 Task: Change the title font size to 12.
Action: Mouse moved to (168, 77)
Screenshot: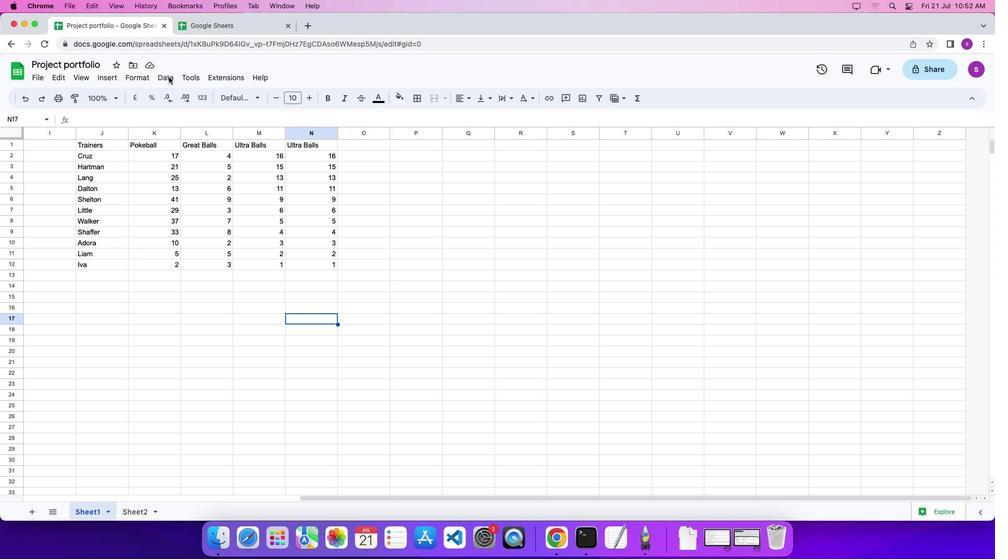 
Action: Mouse pressed left at (168, 77)
Screenshot: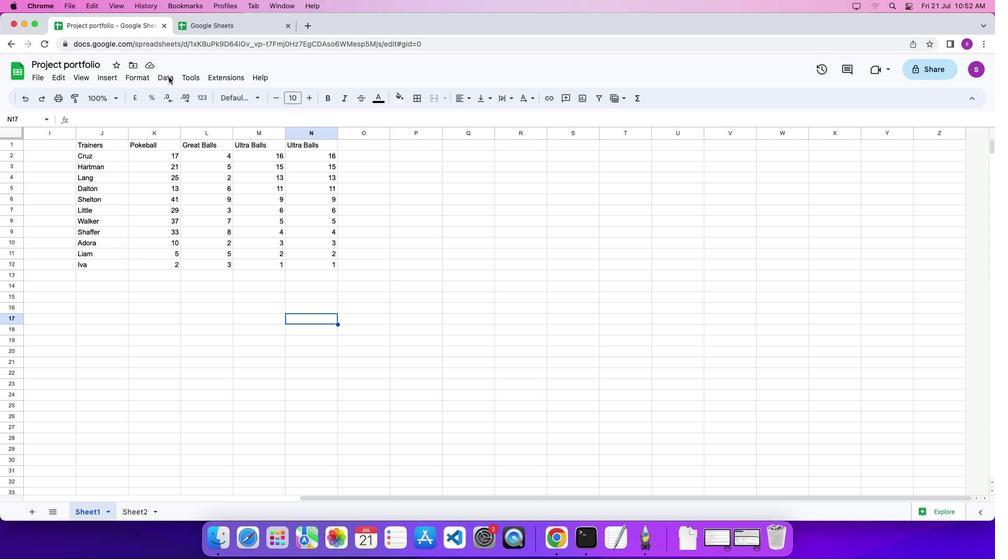 
Action: Mouse pressed left at (168, 77)
Screenshot: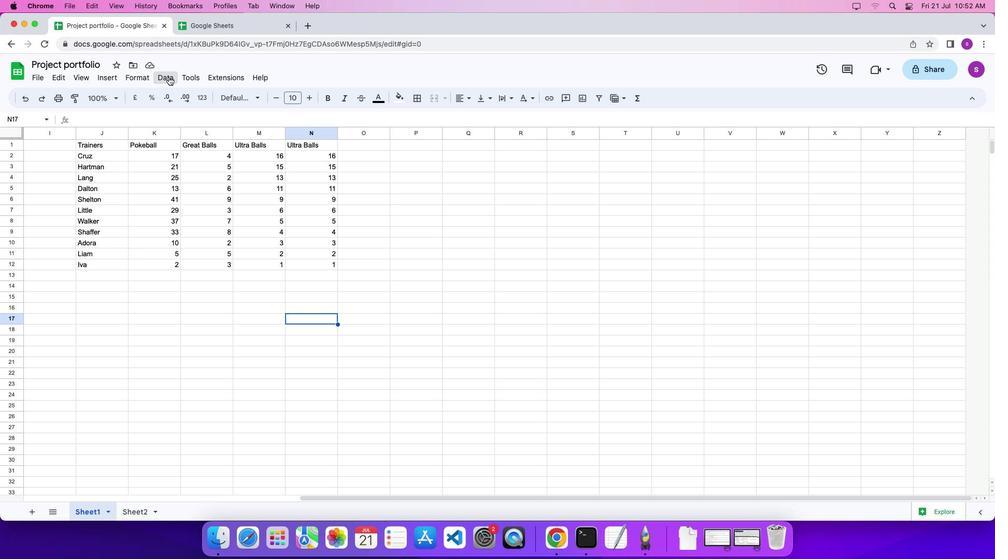 
Action: Mouse pressed left at (168, 77)
Screenshot: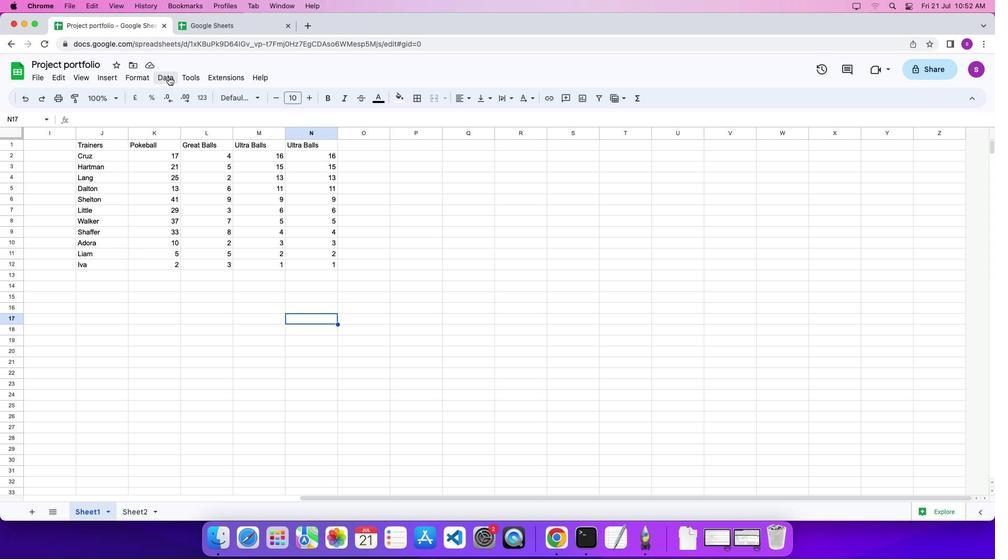 
Action: Mouse moved to (181, 168)
Screenshot: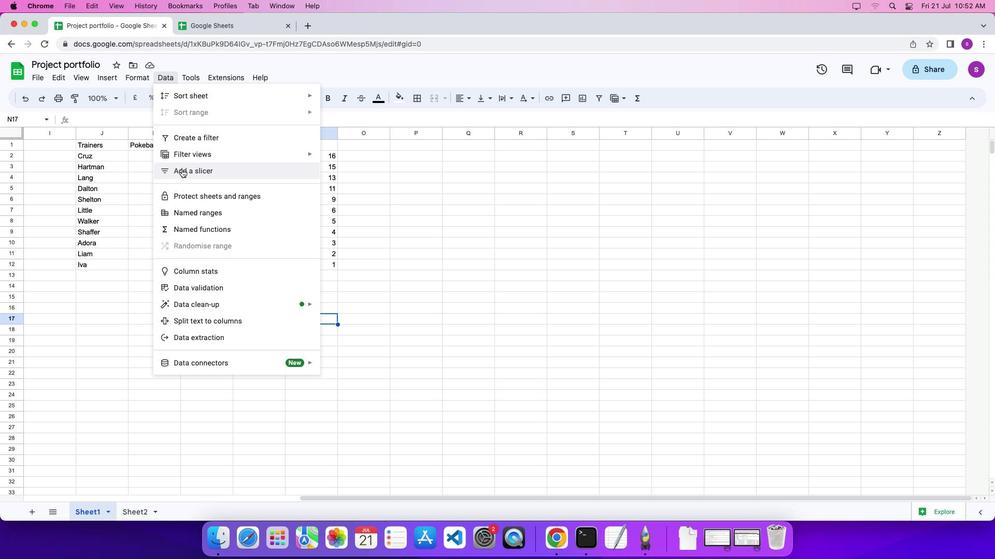 
Action: Mouse pressed left at (181, 168)
Screenshot: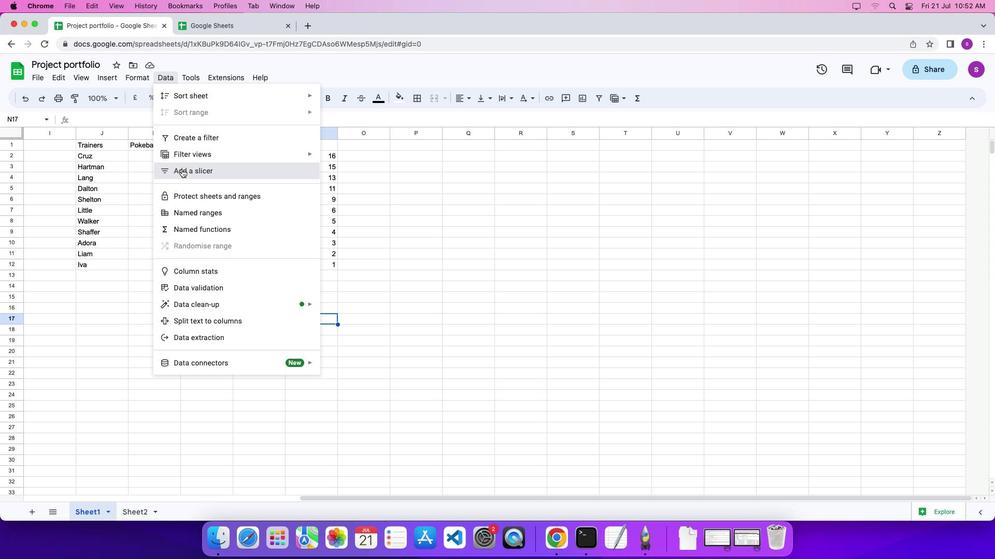 
Action: Mouse moved to (935, 126)
Screenshot: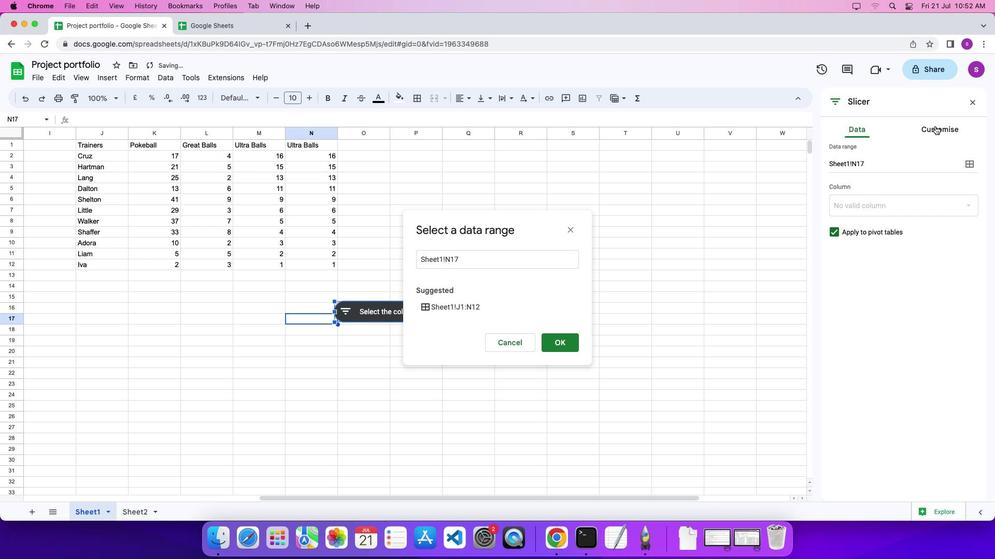 
Action: Mouse pressed left at (935, 126)
Screenshot: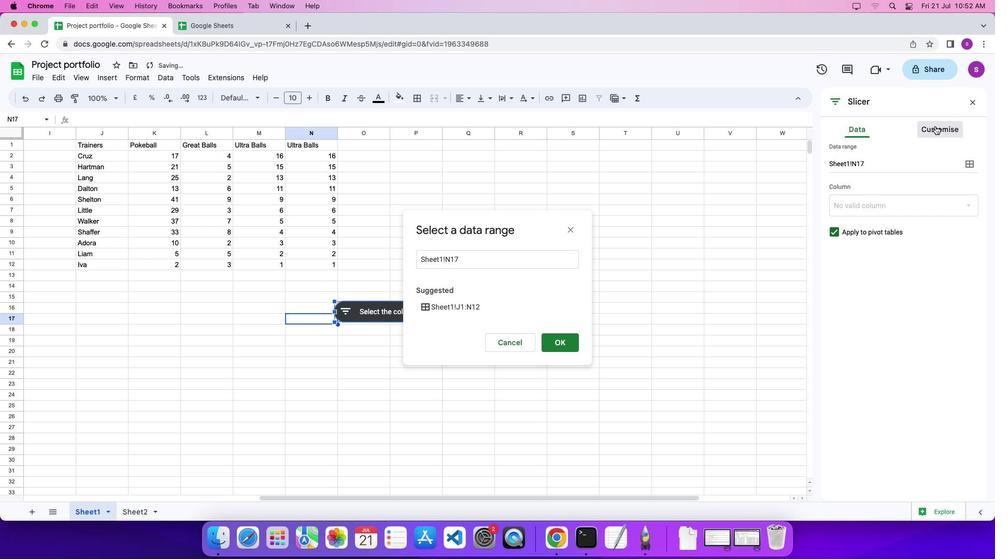 
Action: Mouse moved to (958, 216)
Screenshot: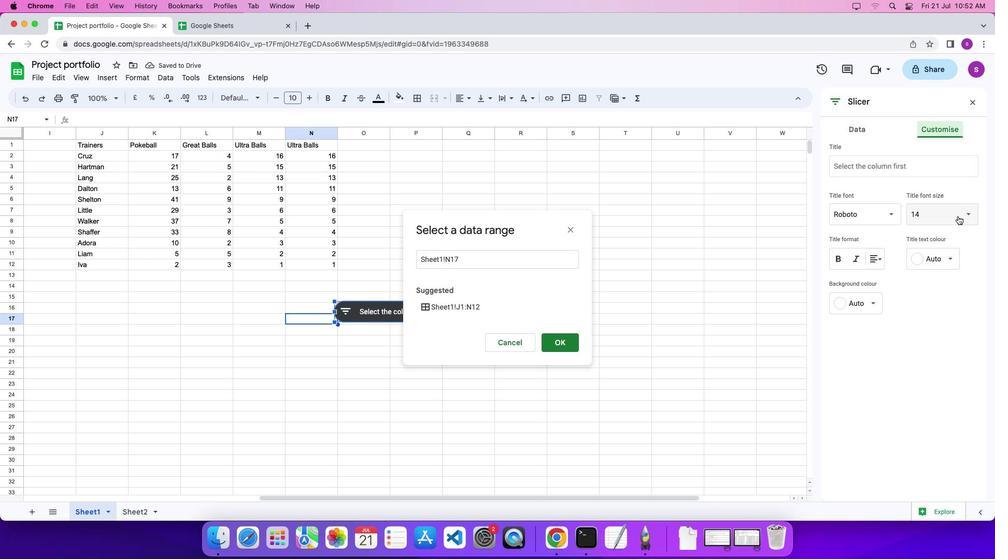 
Action: Mouse pressed left at (958, 216)
Screenshot: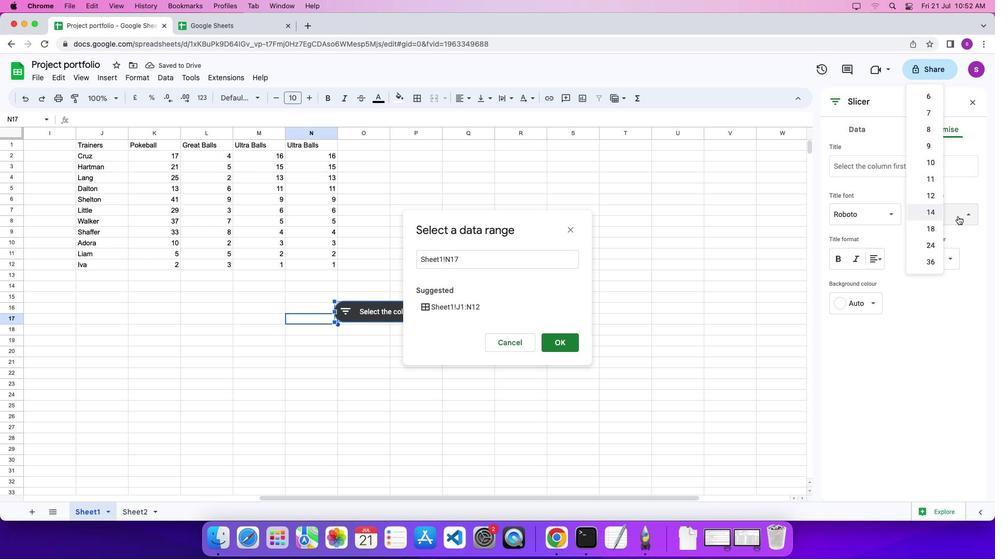 
Action: Mouse moved to (937, 194)
Screenshot: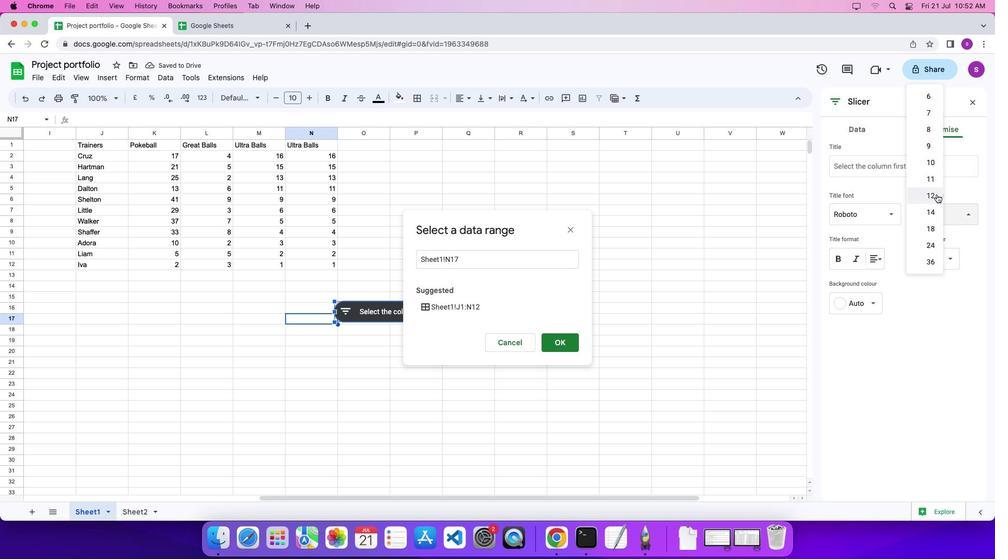 
Action: Mouse pressed left at (937, 194)
Screenshot: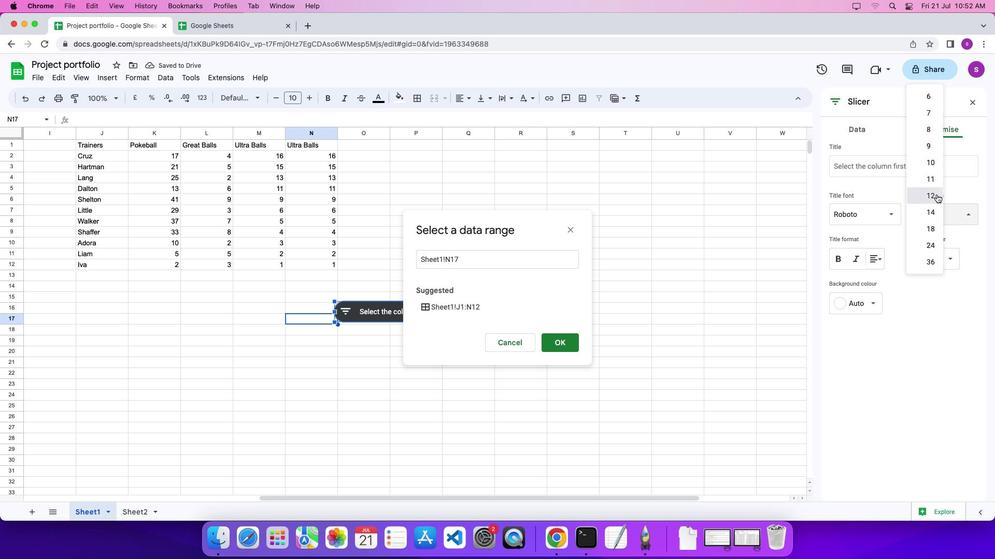 
